 Task: Create a sub task Release to Production / Go Live for the task  Create a new website for a non-profit organization in the project AgileEagle , assign it to team member softage.4@softage.net and update the status of the sub task to  At Risk , set the priority of the sub task to Medium
Action: Mouse moved to (314, 345)
Screenshot: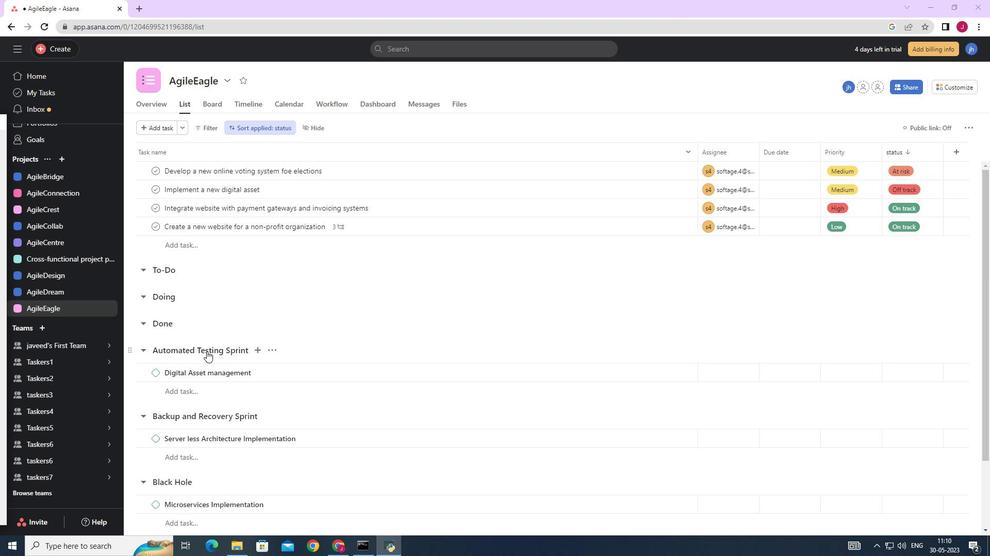
Action: Mouse scrolled (314, 345) with delta (0, 0)
Screenshot: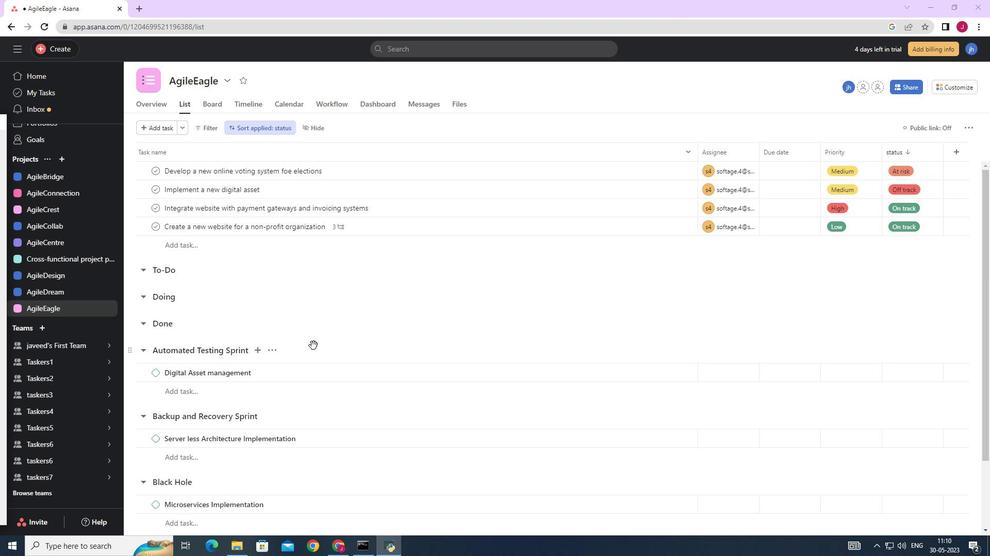 
Action: Mouse scrolled (314, 345) with delta (0, 0)
Screenshot: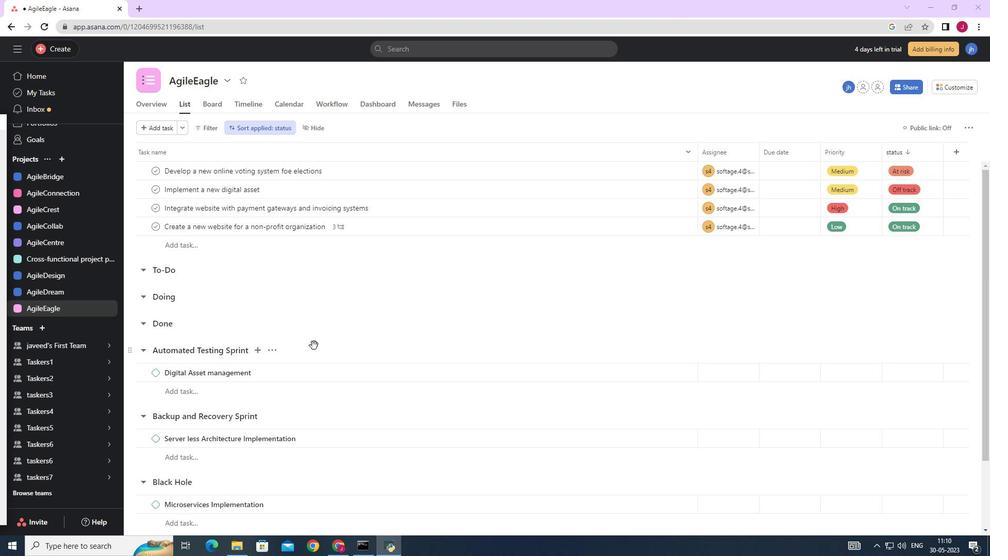 
Action: Mouse scrolled (314, 345) with delta (0, 0)
Screenshot: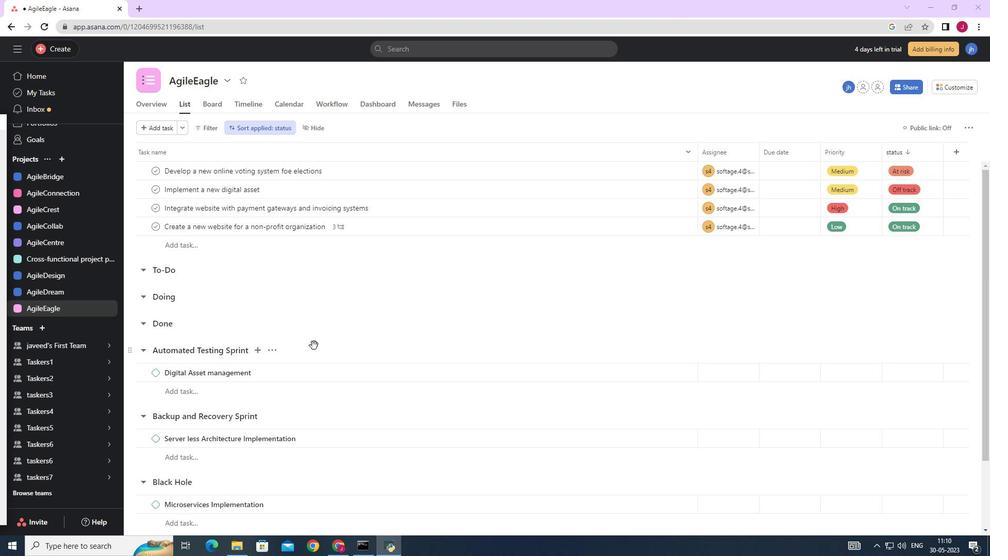 
Action: Mouse moved to (316, 344)
Screenshot: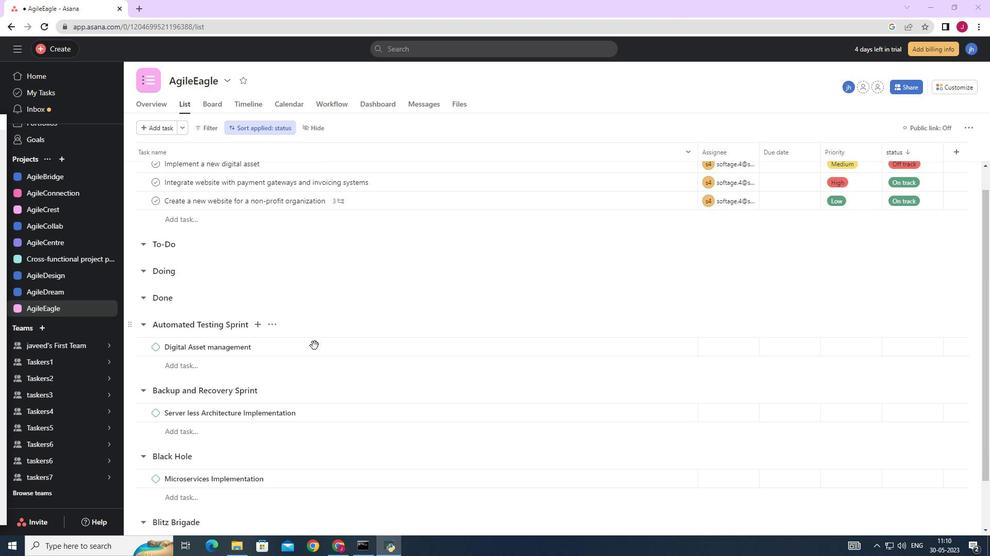 
Action: Mouse scrolled (316, 344) with delta (0, 0)
Screenshot: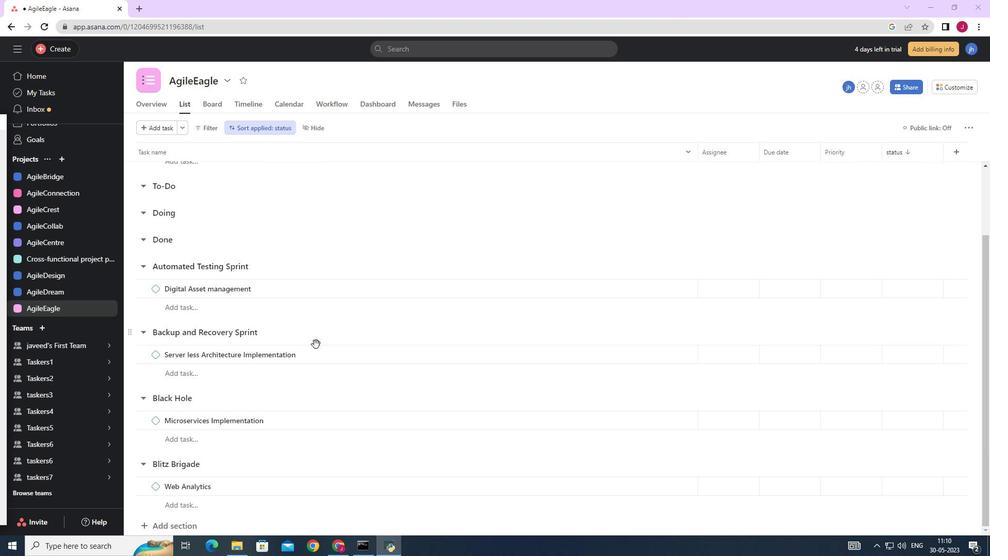 
Action: Mouse scrolled (316, 344) with delta (0, 0)
Screenshot: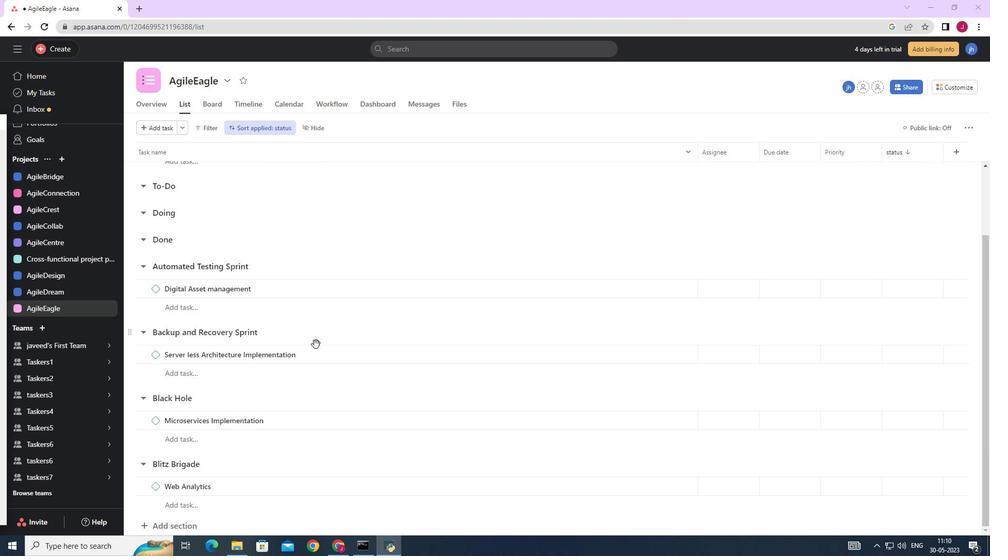 
Action: Mouse scrolled (316, 344) with delta (0, 0)
Screenshot: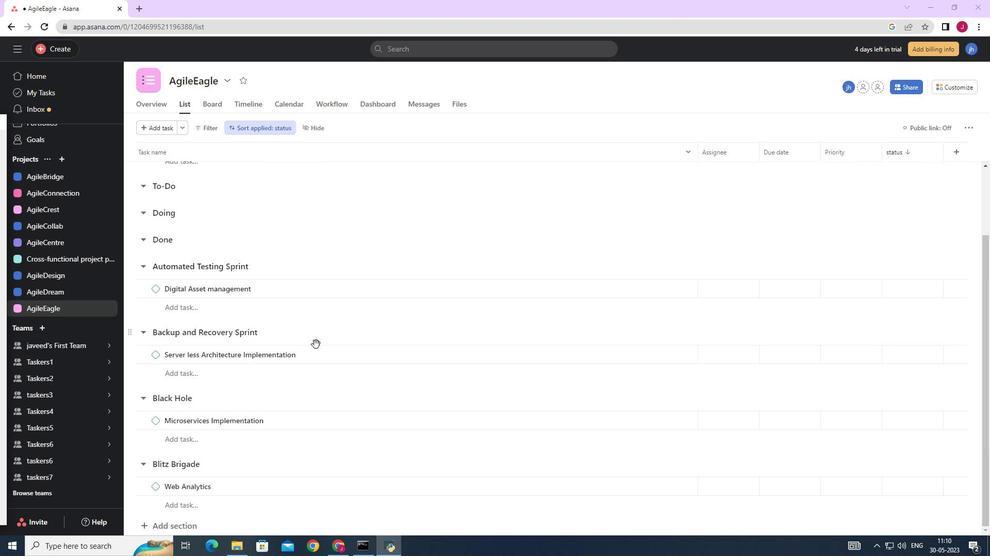 
Action: Mouse scrolled (316, 344) with delta (0, 0)
Screenshot: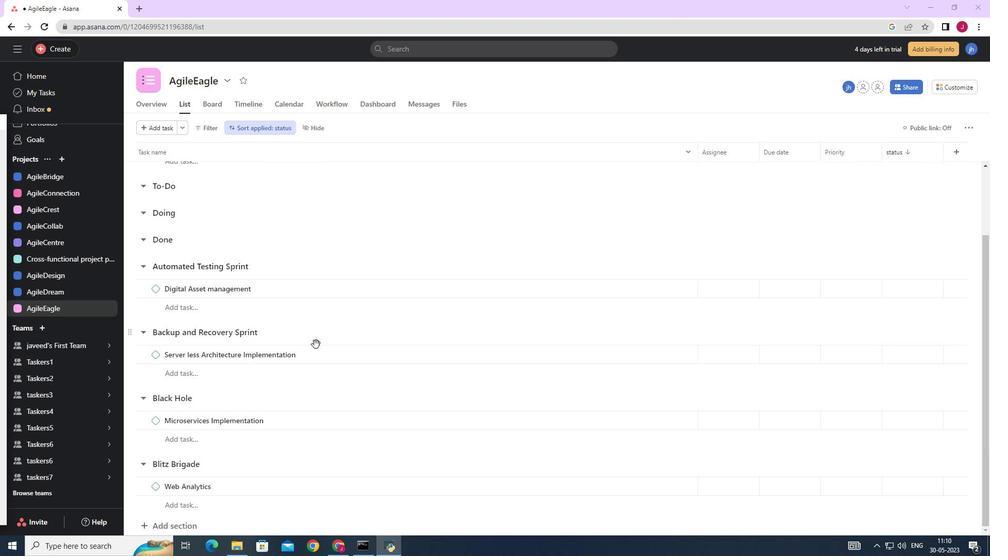 
Action: Mouse moved to (320, 294)
Screenshot: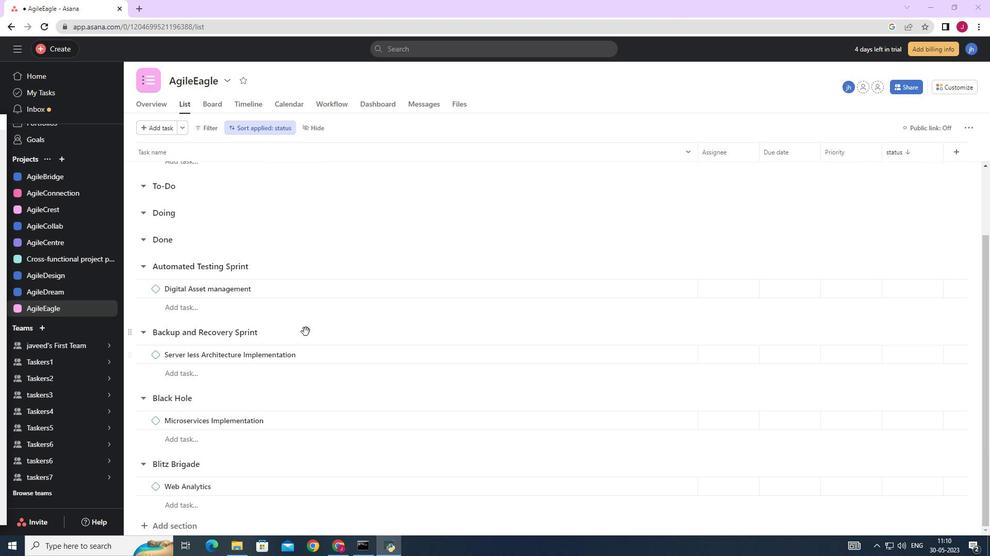 
Action: Mouse scrolled (320, 294) with delta (0, 0)
Screenshot: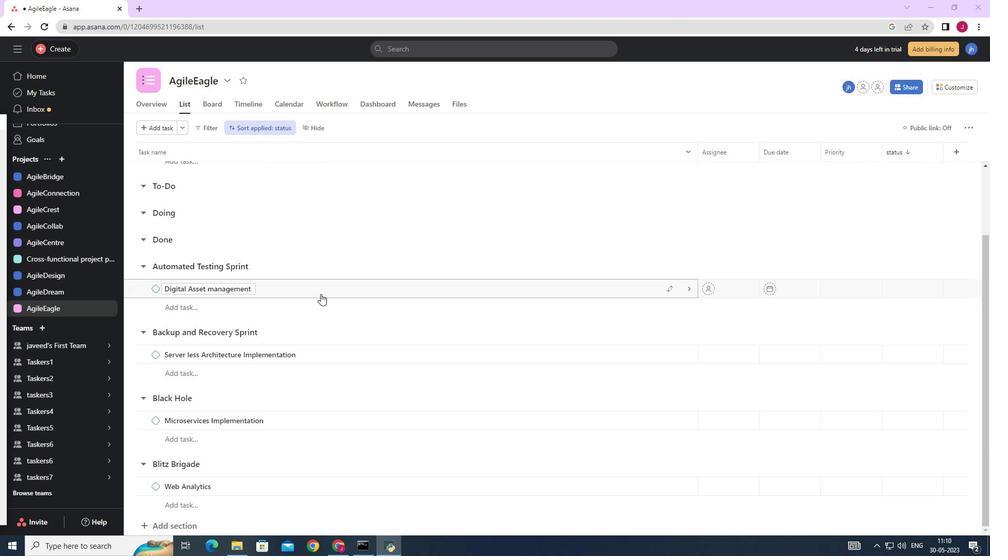 
Action: Mouse scrolled (320, 294) with delta (0, 0)
Screenshot: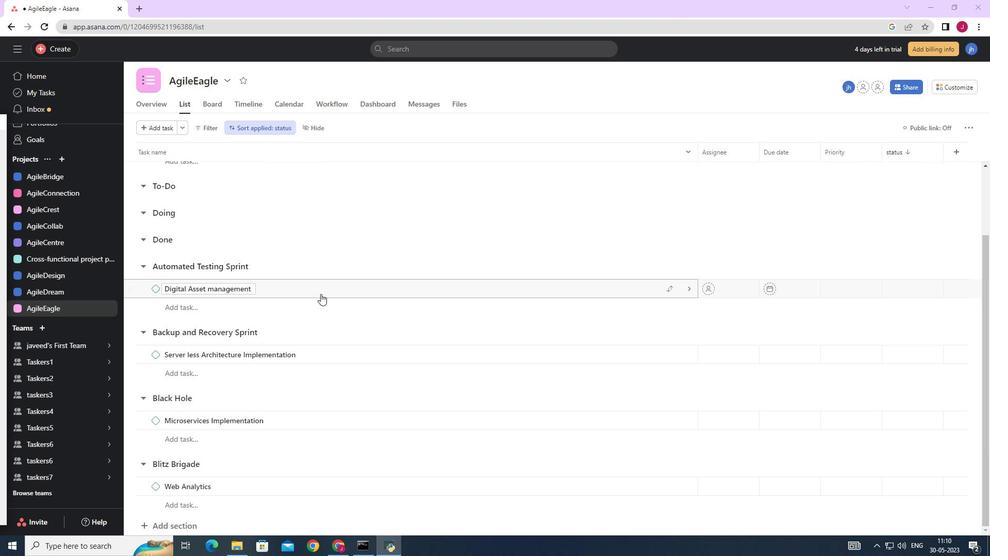 
Action: Mouse scrolled (320, 294) with delta (0, 0)
Screenshot: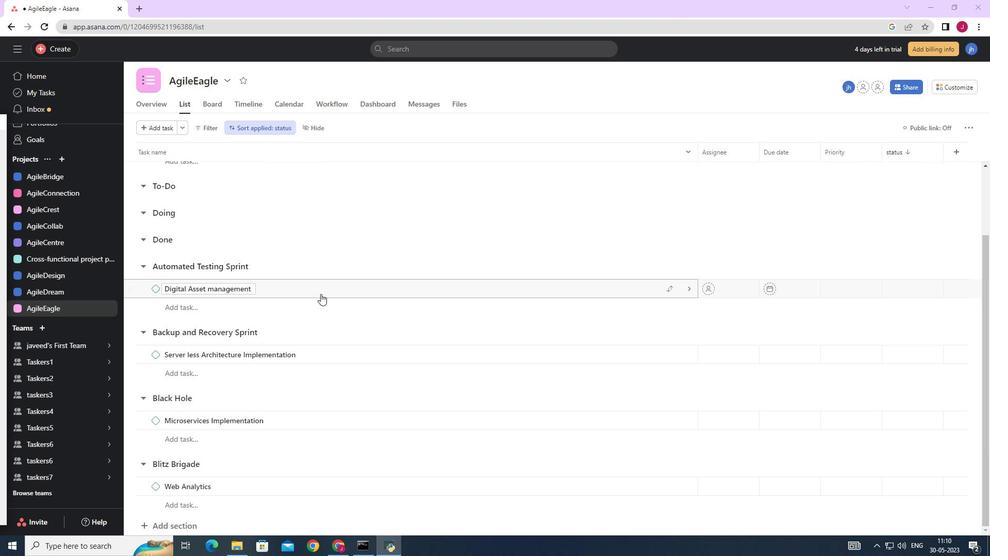 
Action: Mouse moved to (632, 226)
Screenshot: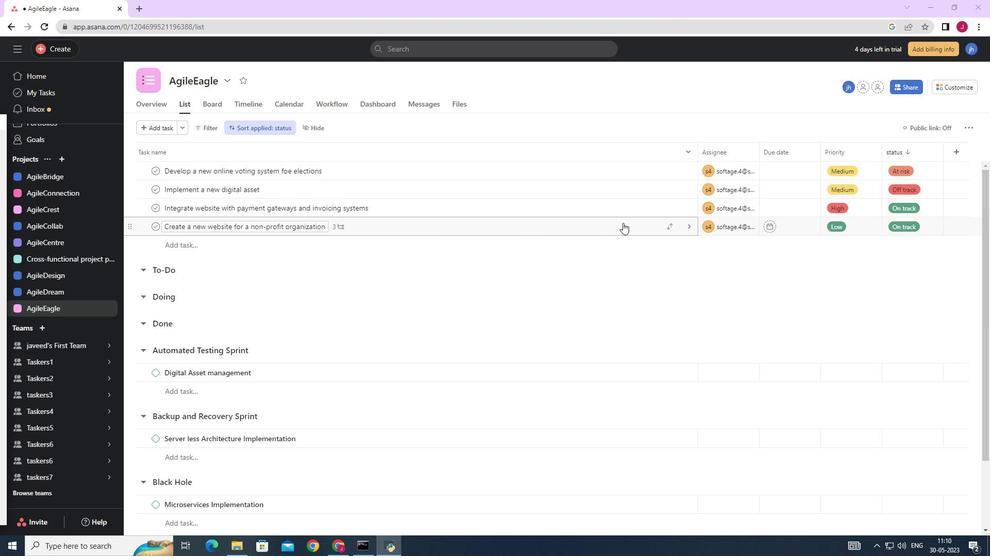 
Action: Mouse pressed left at (632, 226)
Screenshot: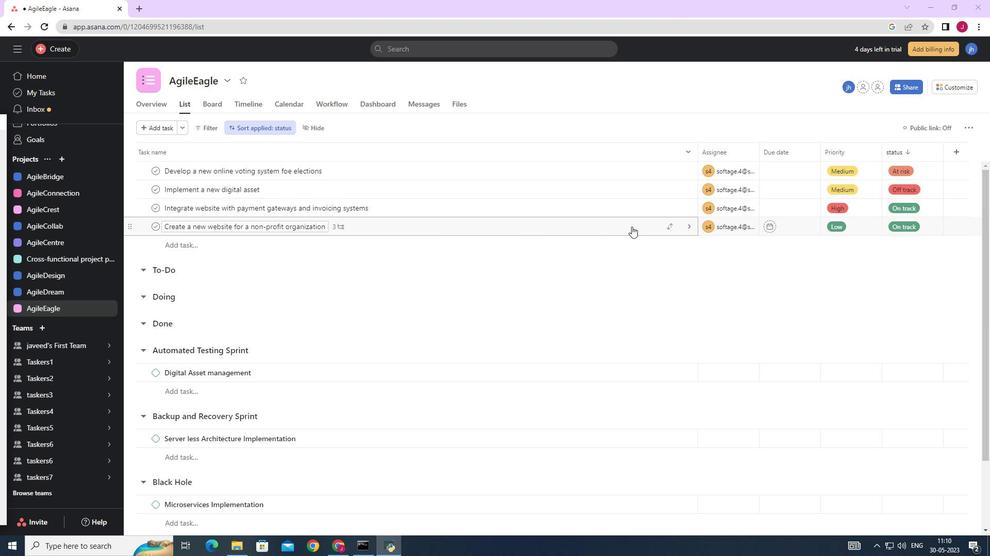 
Action: Mouse moved to (771, 309)
Screenshot: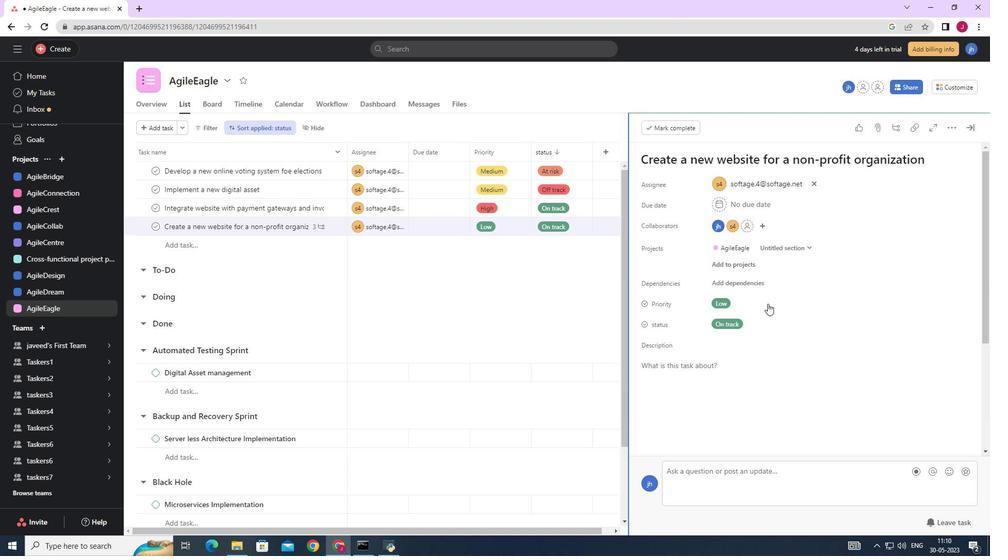 
Action: Mouse scrolled (771, 309) with delta (0, 0)
Screenshot: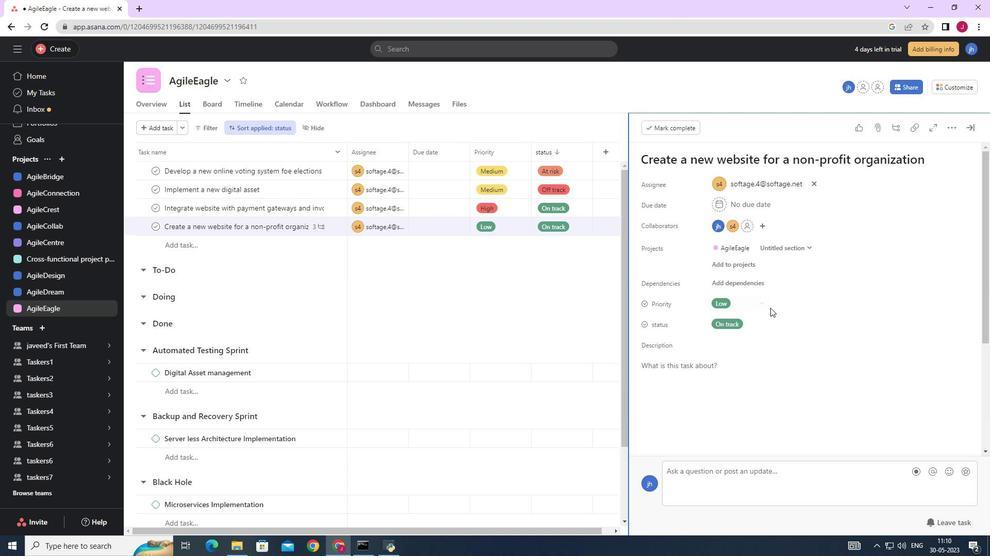 
Action: Mouse moved to (771, 309)
Screenshot: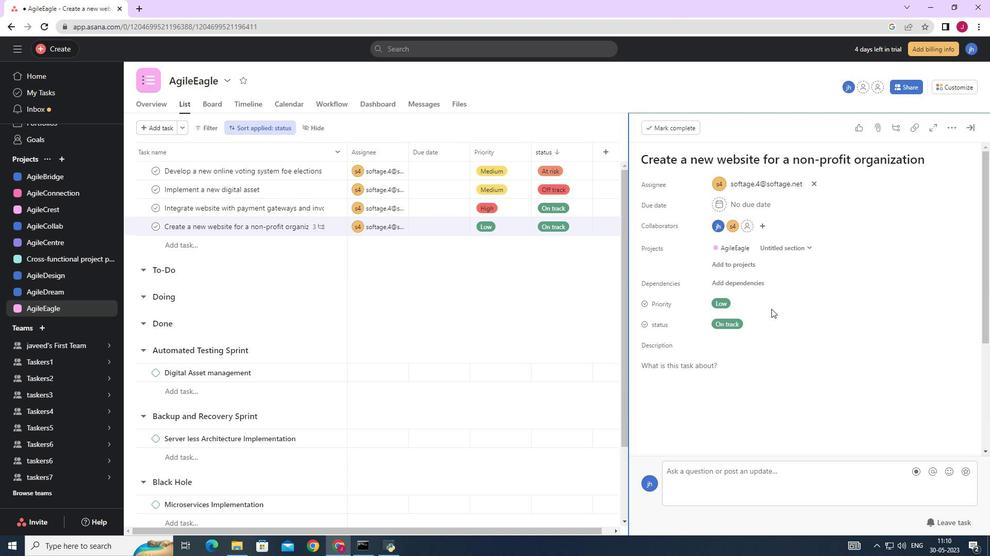 
Action: Mouse scrolled (771, 309) with delta (0, 0)
Screenshot: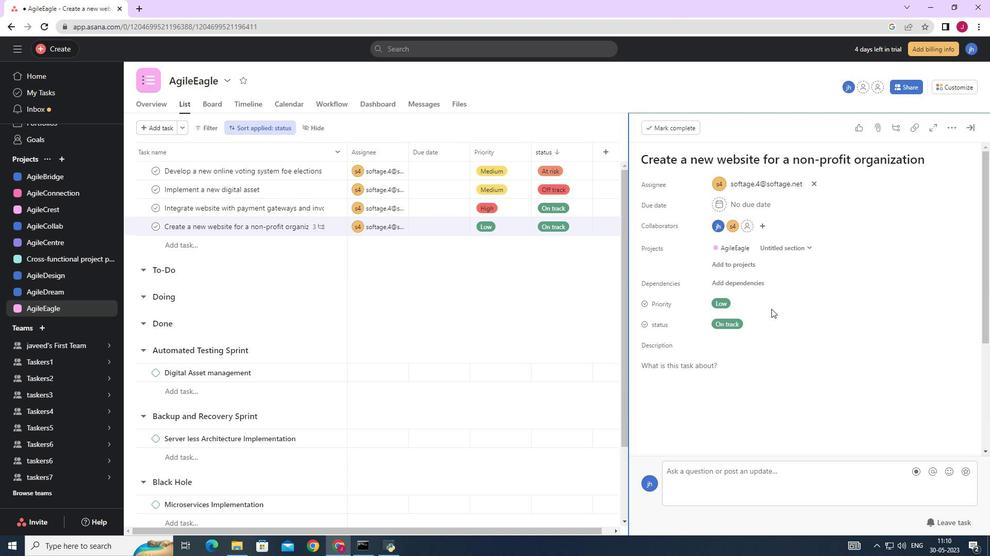 
Action: Mouse scrolled (771, 309) with delta (0, 0)
Screenshot: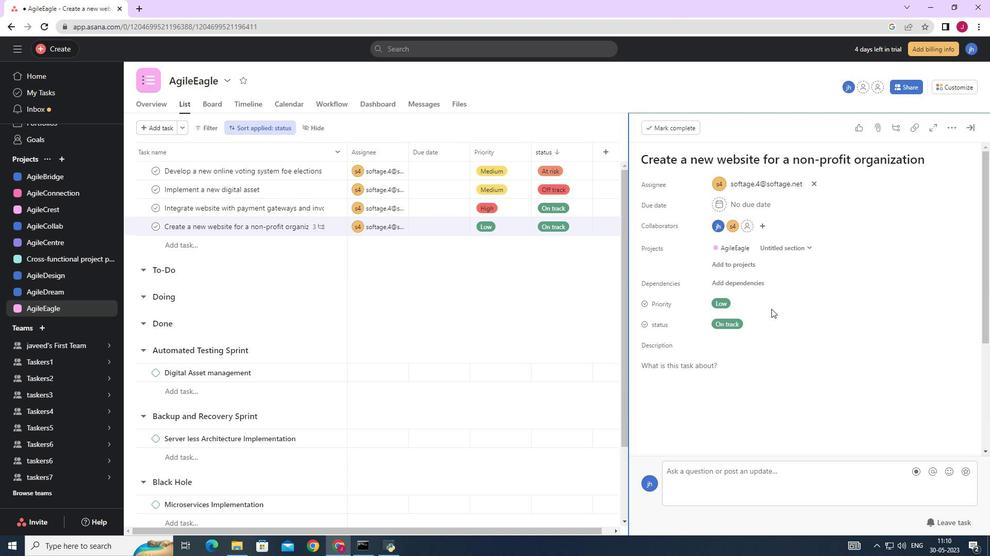 
Action: Mouse scrolled (771, 309) with delta (0, 0)
Screenshot: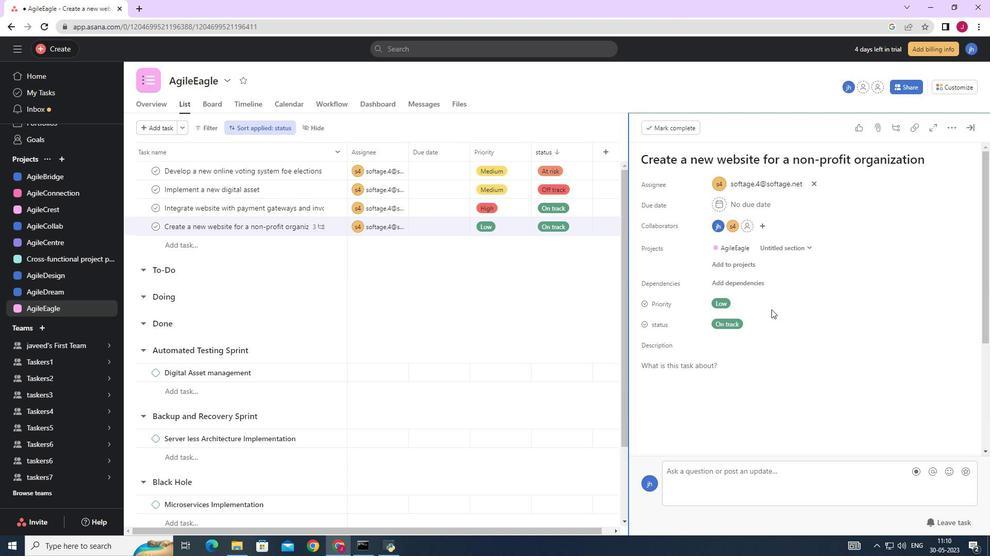 
Action: Mouse scrolled (771, 309) with delta (0, 0)
Screenshot: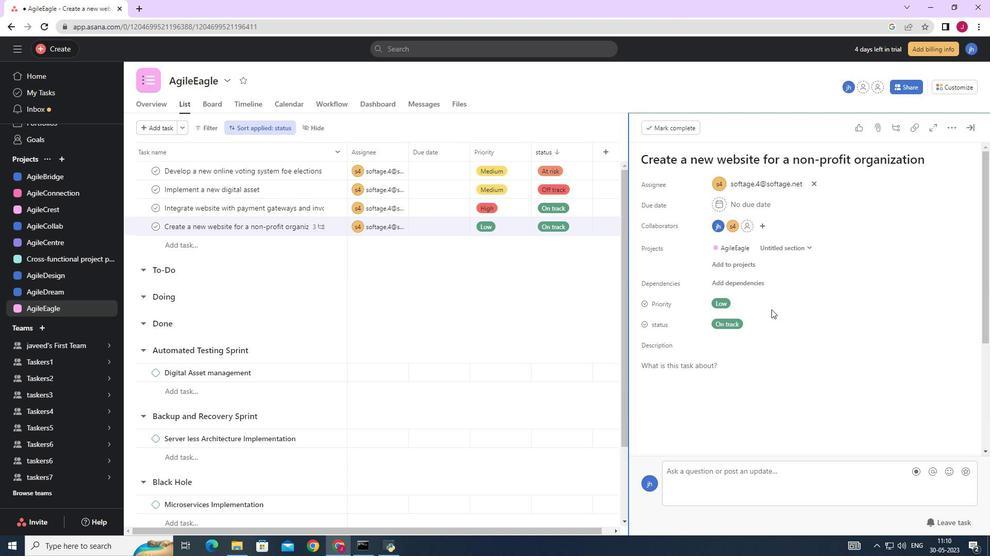 
Action: Mouse scrolled (771, 309) with delta (0, 0)
Screenshot: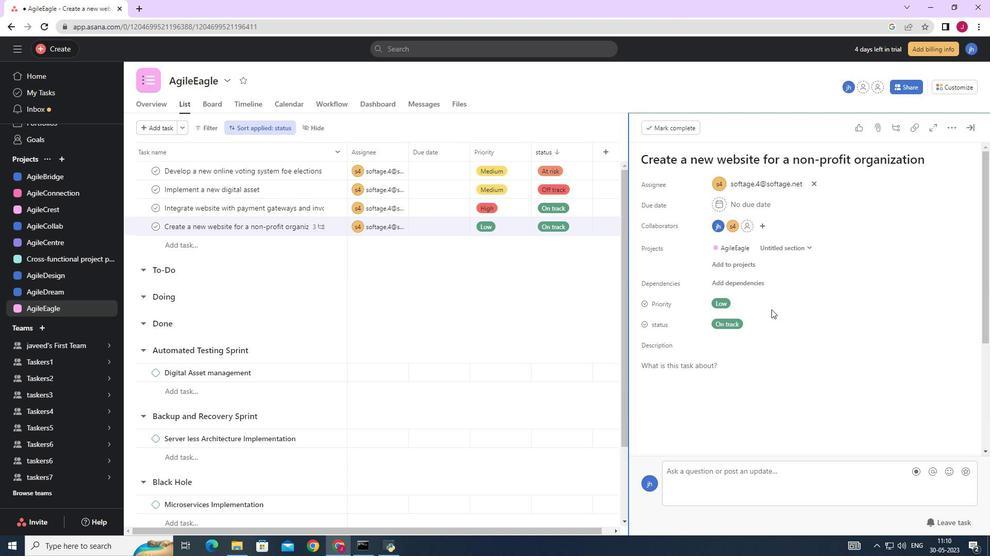 
Action: Mouse moved to (669, 372)
Screenshot: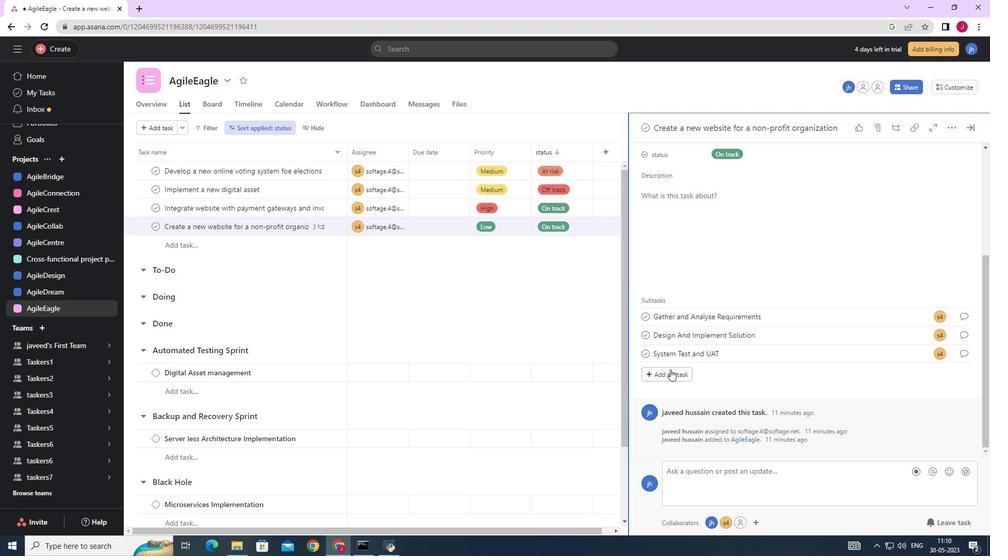 
Action: Mouse pressed left at (669, 372)
Screenshot: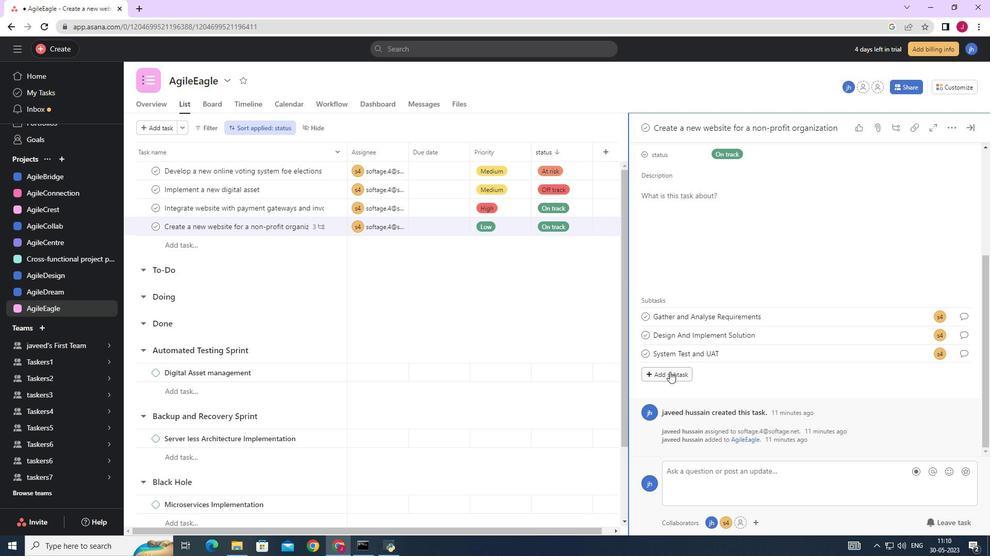 
Action: Mouse moved to (693, 349)
Screenshot: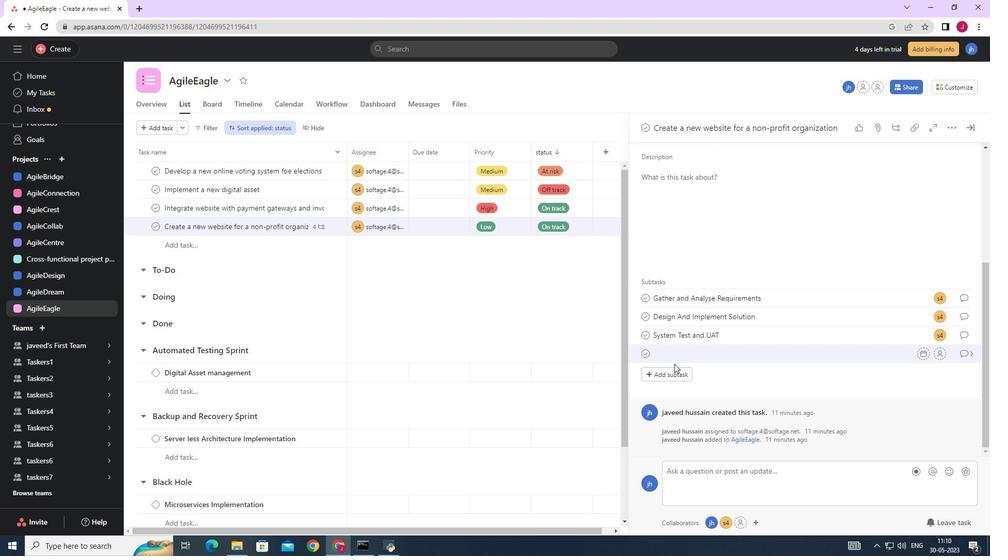 
Action: Key pressed <Key.caps_lock>R<Key.caps_lock>elease<Key.space>to<Key.space>production<Key.space>/<Key.space><Key.caps_lock>G<Key.caps_lock>o<Key.space><Key.caps_lock>L<Key.caps_lock>ive<Key.space>
Screenshot: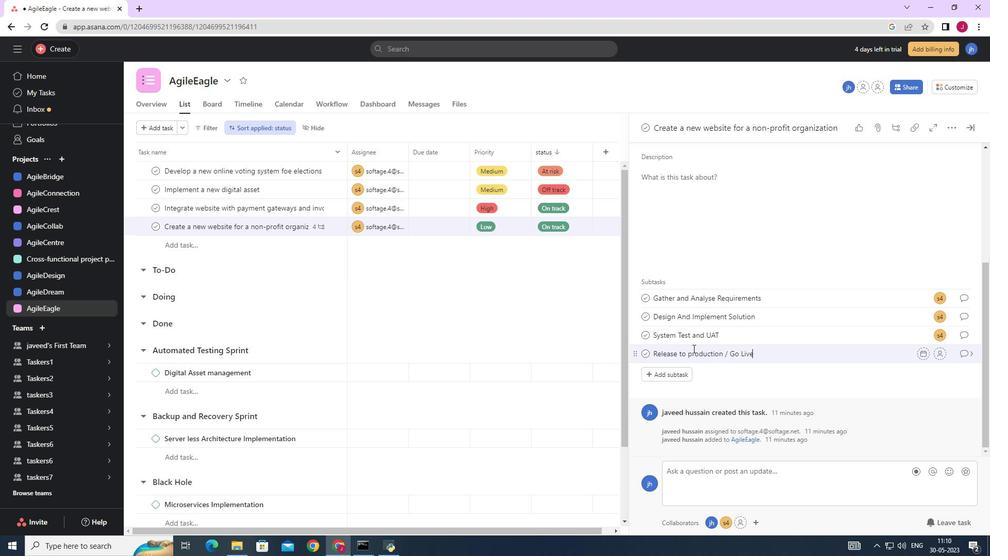 
Action: Mouse moved to (935, 353)
Screenshot: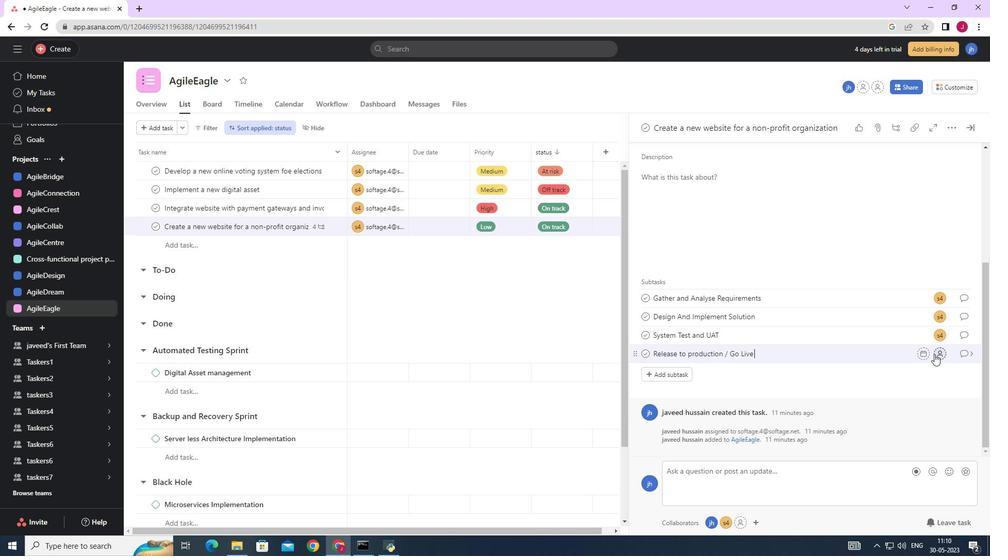 
Action: Mouse pressed left at (935, 353)
Screenshot: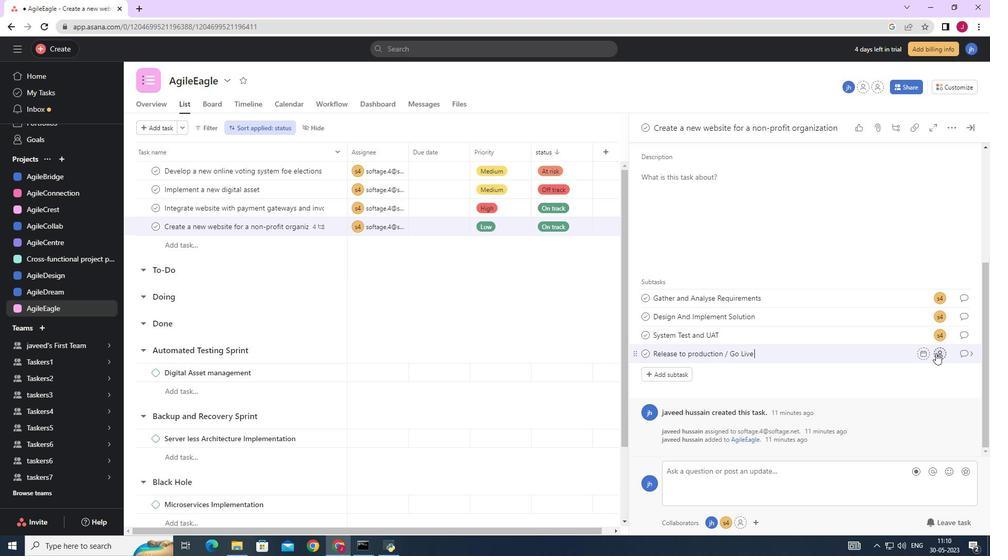
Action: Mouse moved to (805, 396)
Screenshot: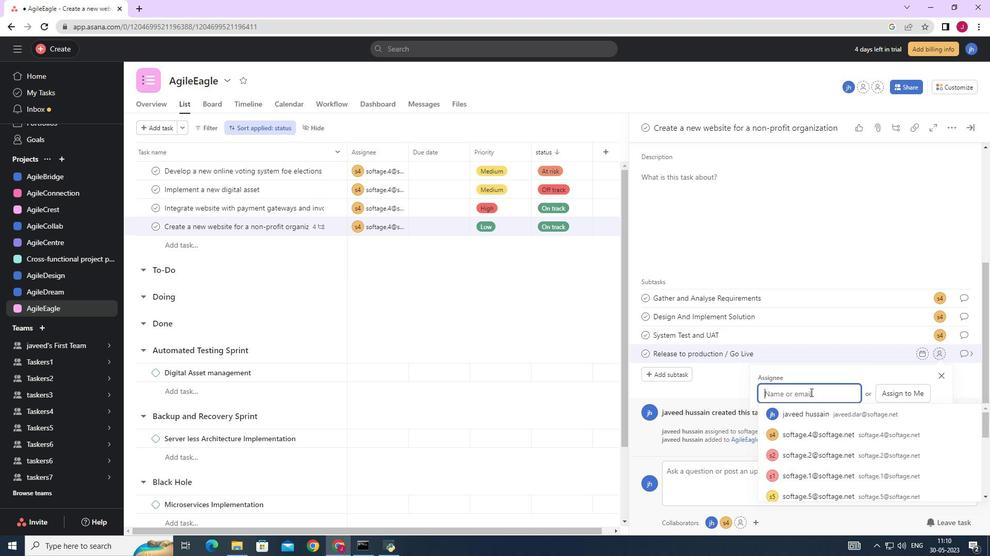 
Action: Key pressed softage.4
Screenshot: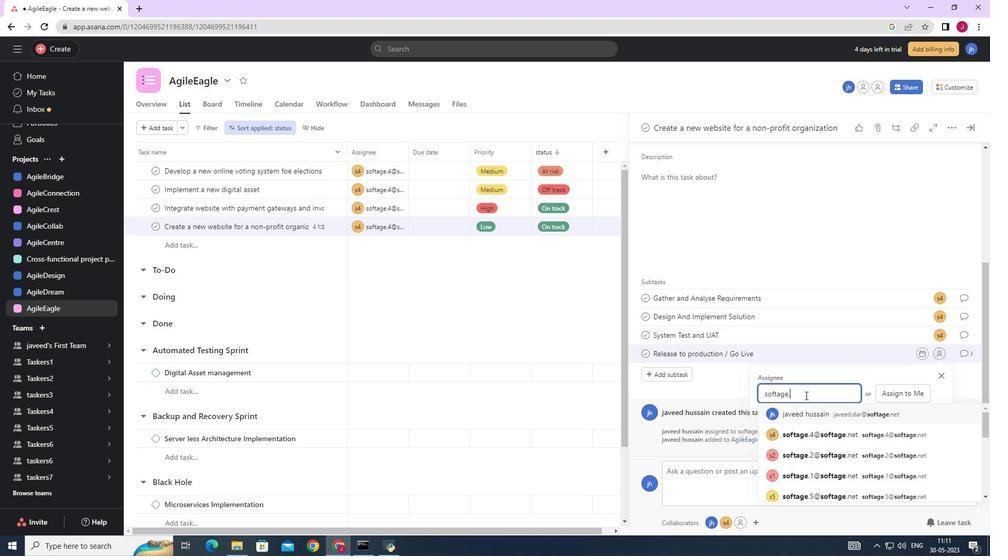 
Action: Mouse moved to (801, 414)
Screenshot: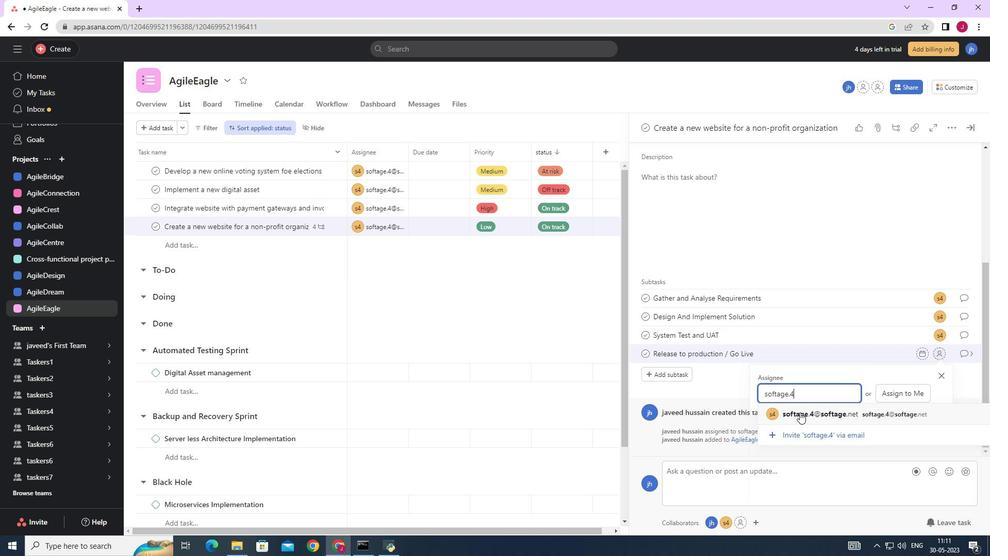 
Action: Mouse pressed left at (801, 414)
Screenshot: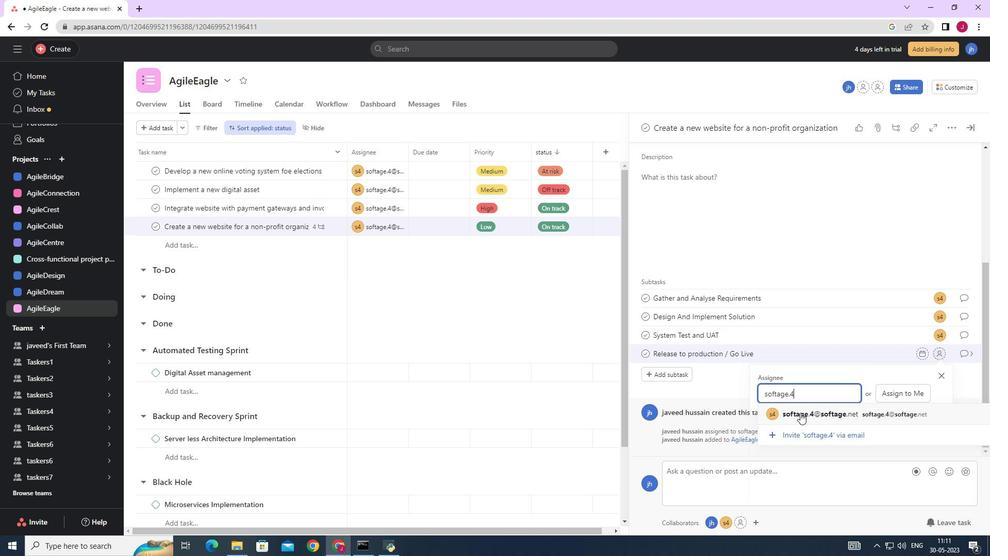 
Action: Mouse moved to (961, 357)
Screenshot: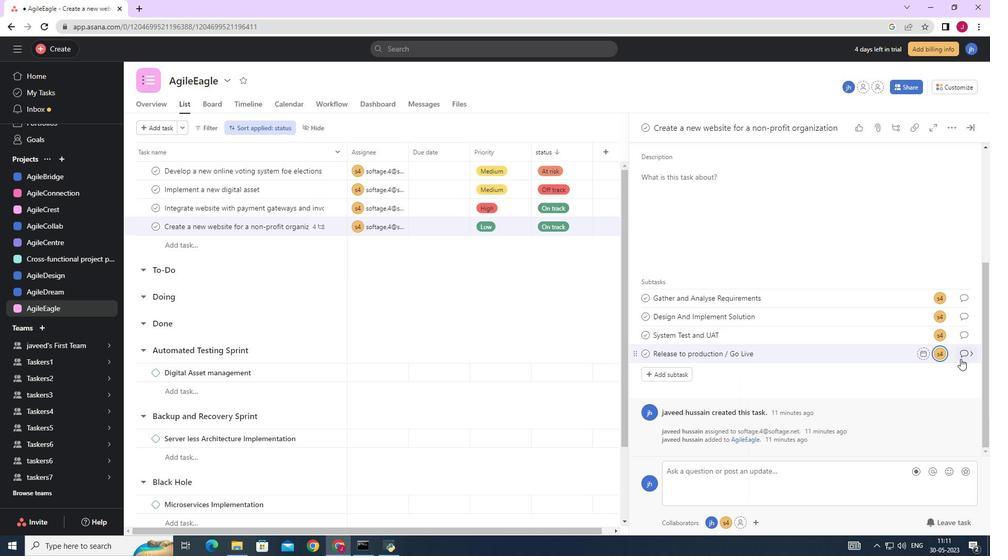 
Action: Mouse pressed left at (961, 357)
Screenshot: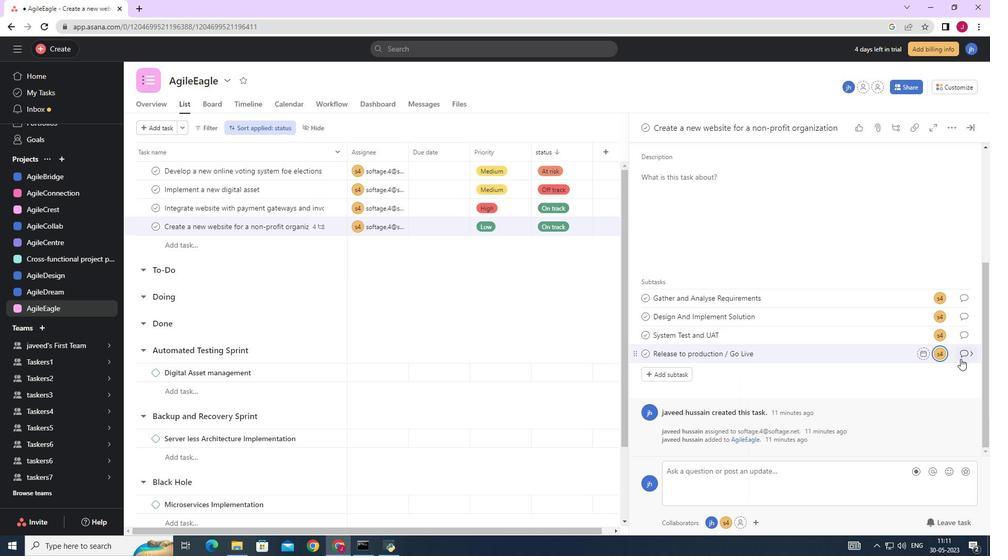 
Action: Mouse moved to (679, 294)
Screenshot: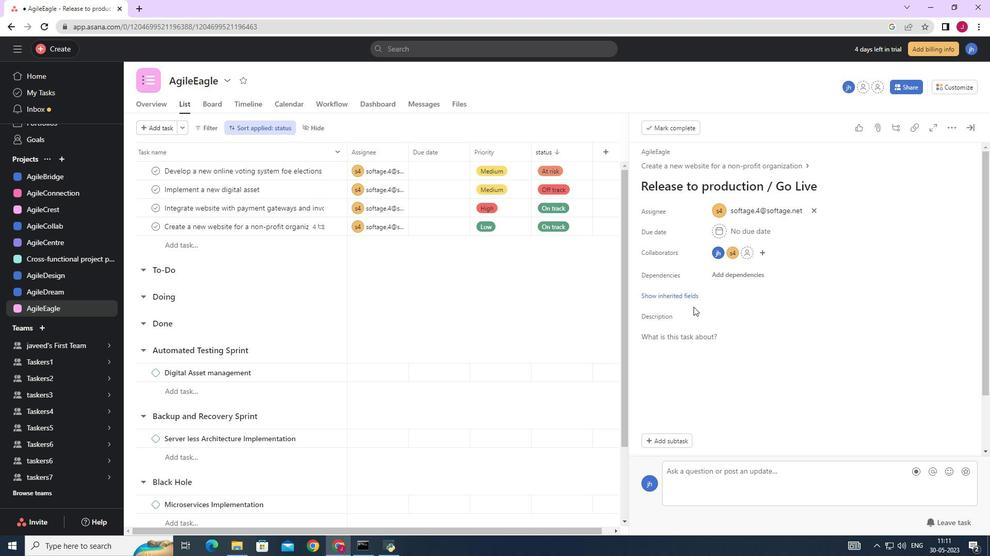 
Action: Mouse pressed left at (679, 294)
Screenshot: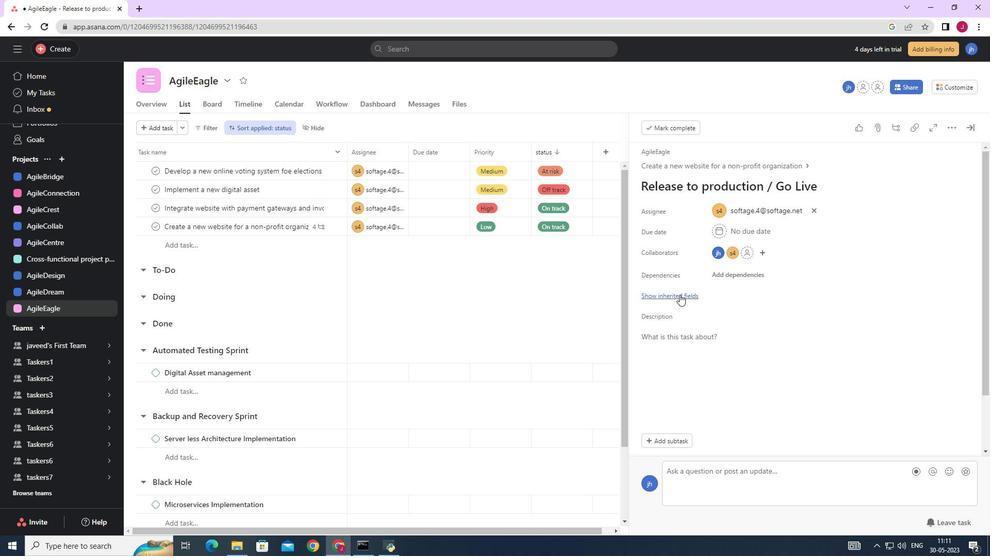 
Action: Mouse moved to (726, 318)
Screenshot: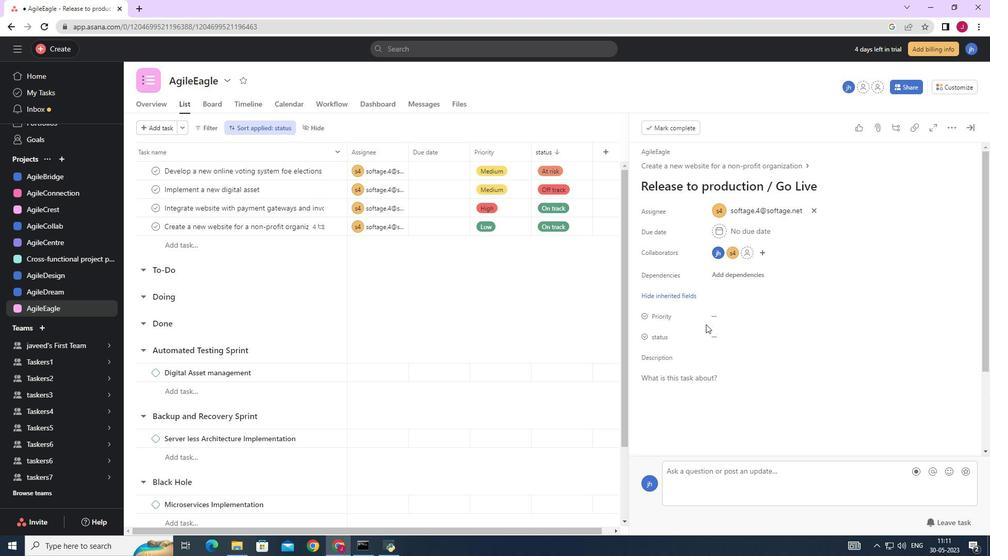 
Action: Mouse pressed left at (726, 318)
Screenshot: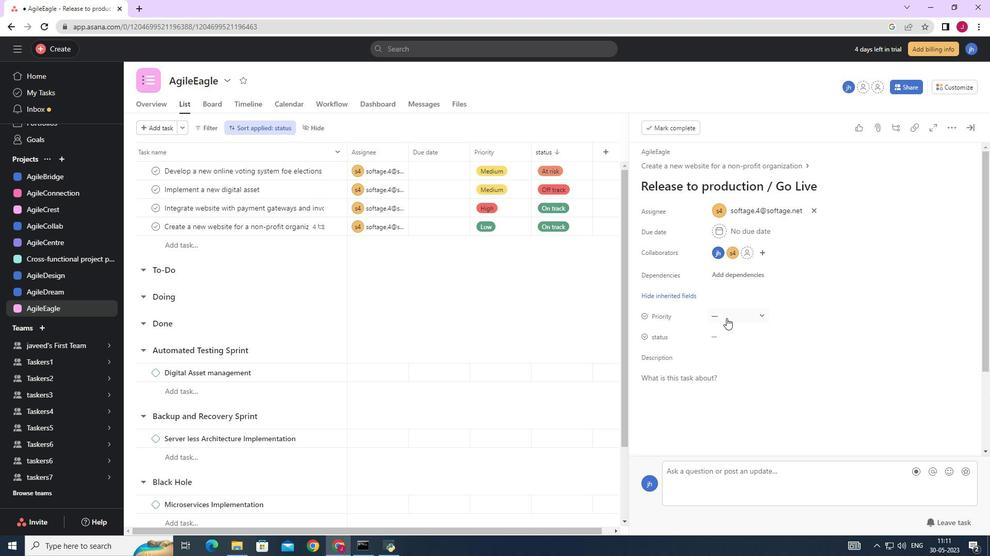 
Action: Mouse moved to (749, 369)
Screenshot: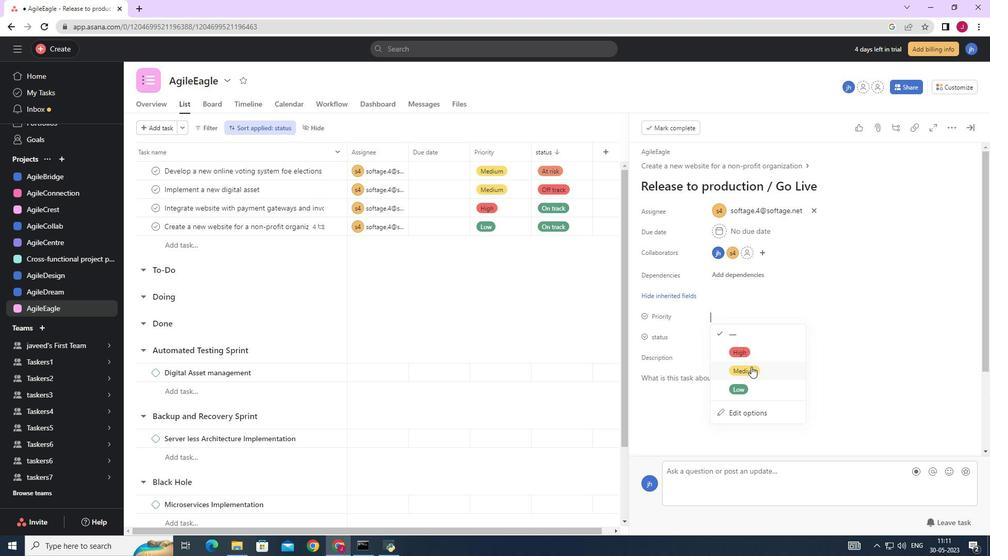 
Action: Mouse pressed left at (749, 369)
Screenshot: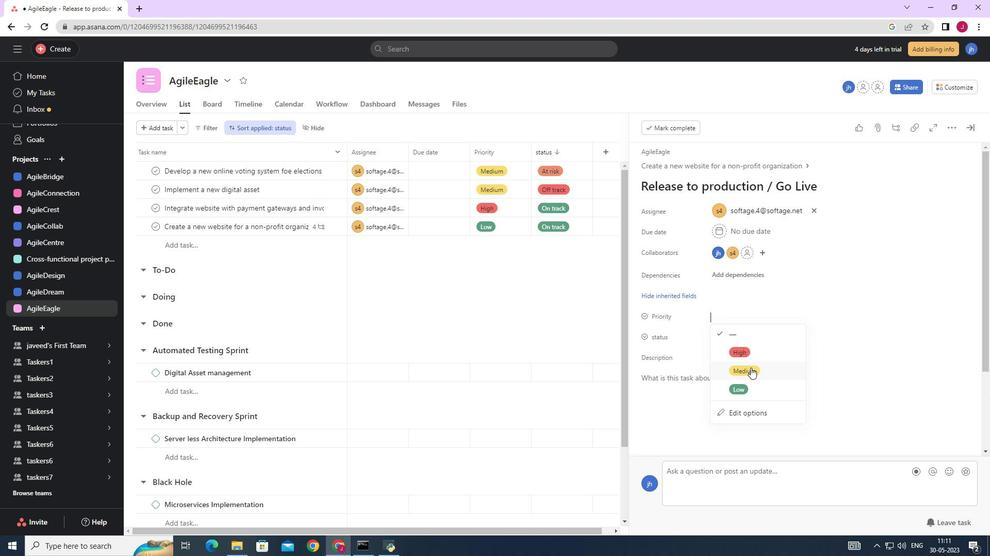 
Action: Mouse moved to (718, 333)
Screenshot: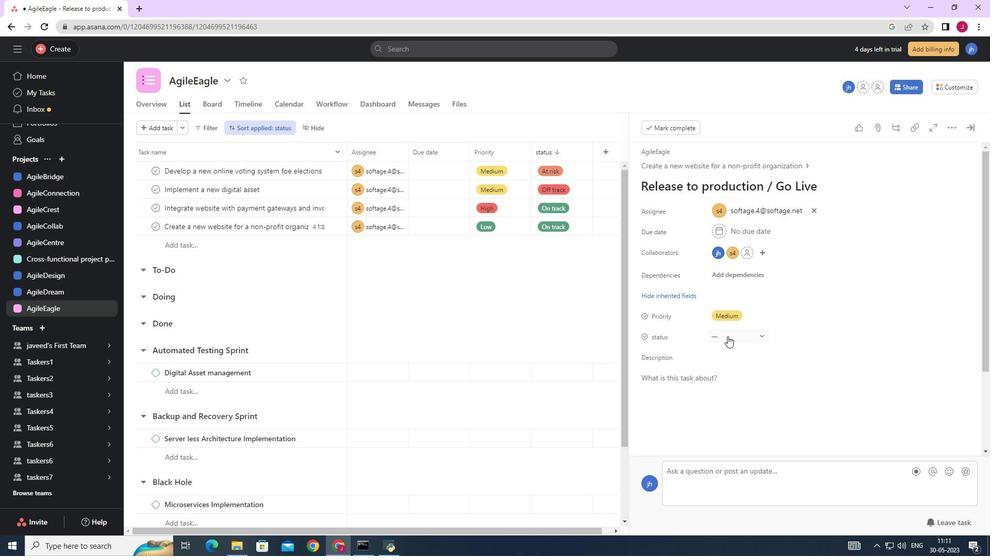 
Action: Mouse pressed left at (718, 333)
Screenshot: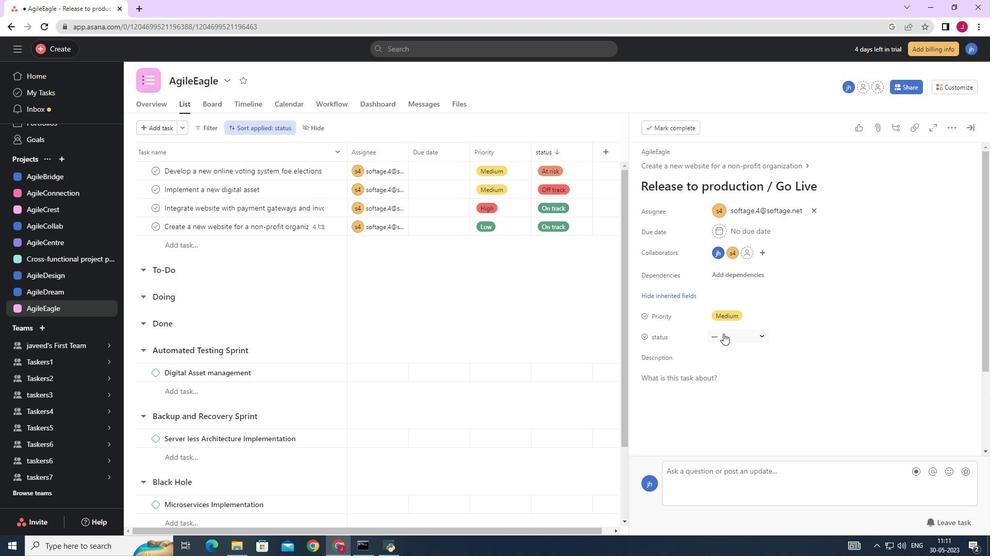 
Action: Mouse moved to (743, 408)
Screenshot: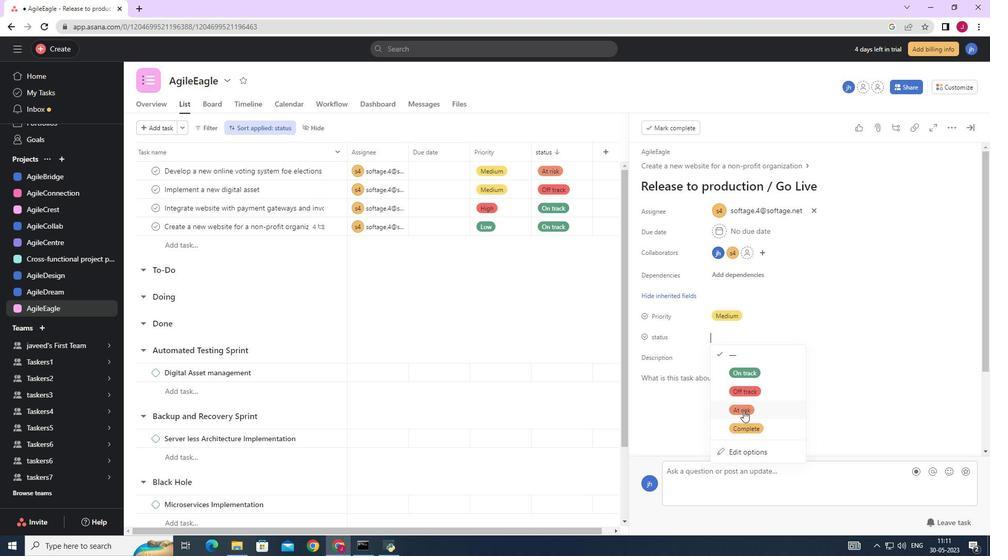 
Action: Mouse pressed left at (743, 408)
Screenshot: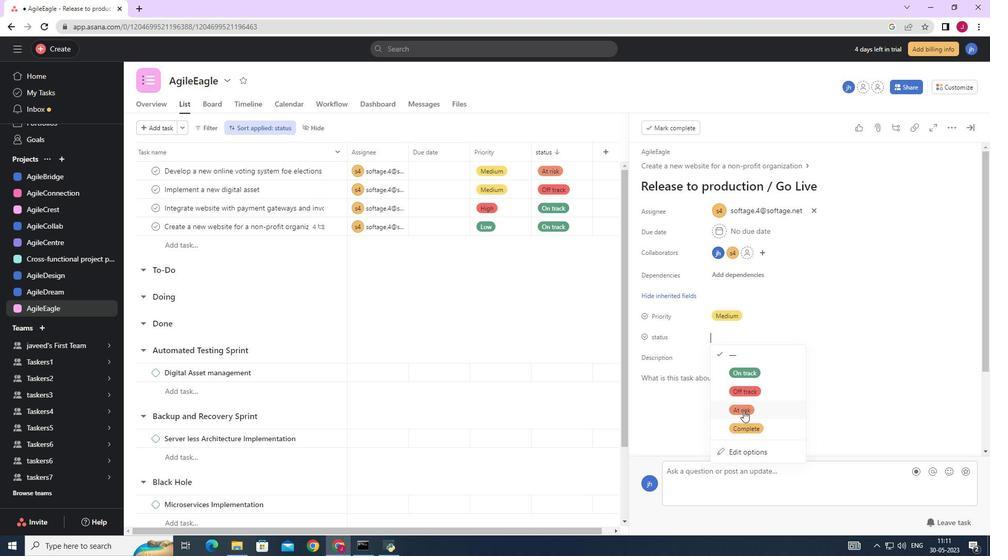 
Action: Mouse moved to (972, 125)
Screenshot: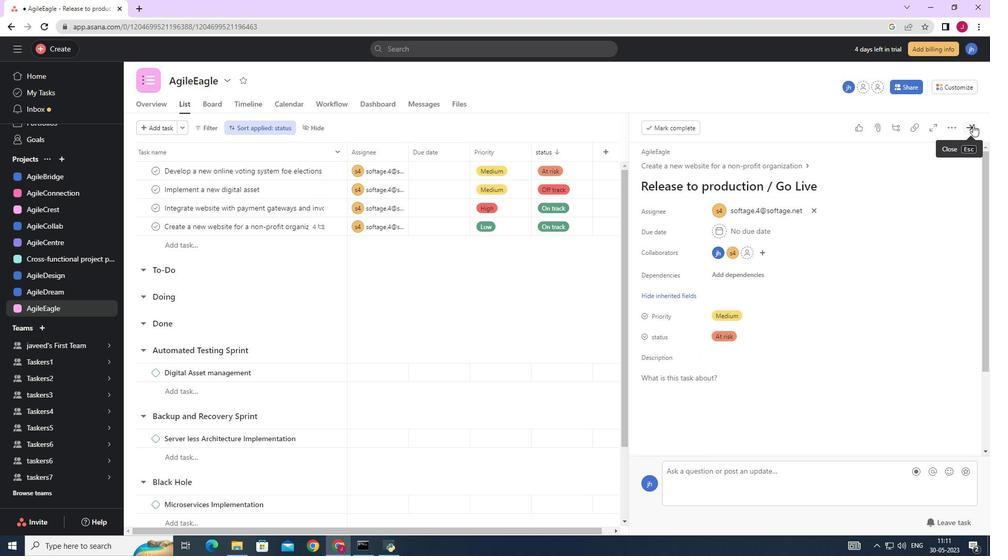 
Action: Mouse pressed left at (972, 125)
Screenshot: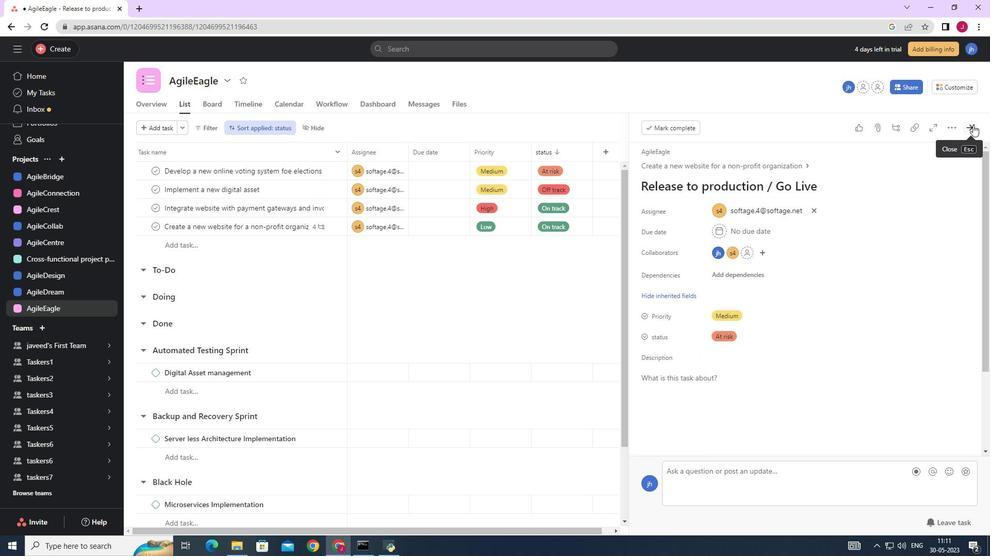 
Action: Mouse moved to (953, 128)
Screenshot: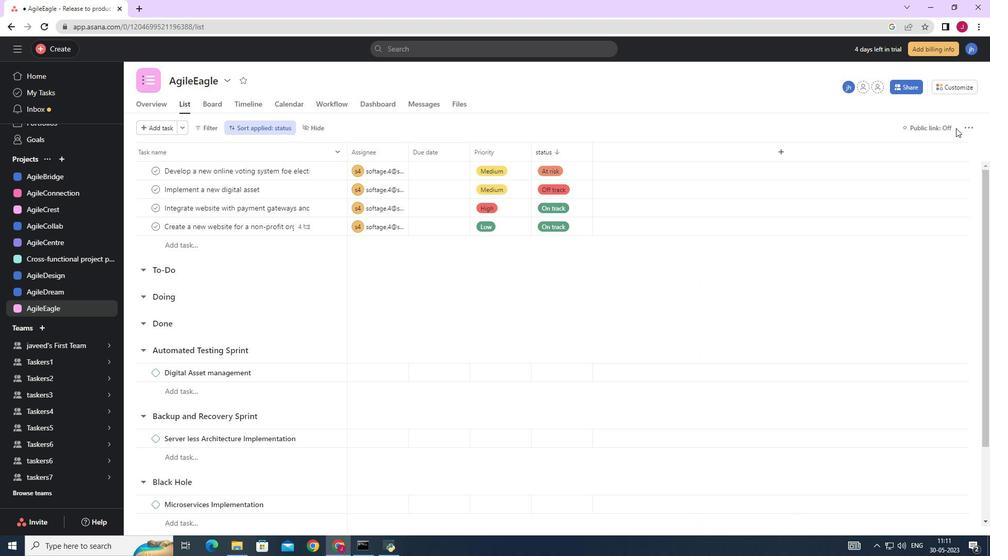 
